 Task: Check the percentage active listings of granite counters in the last 3 years.
Action: Mouse moved to (854, 187)
Screenshot: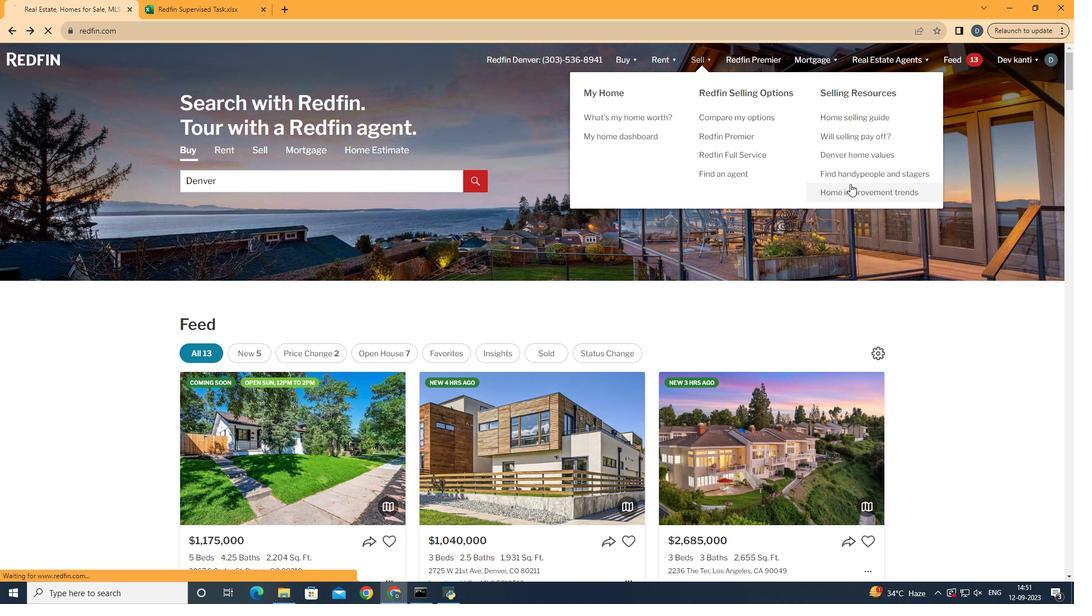 
Action: Mouse pressed left at (854, 187)
Screenshot: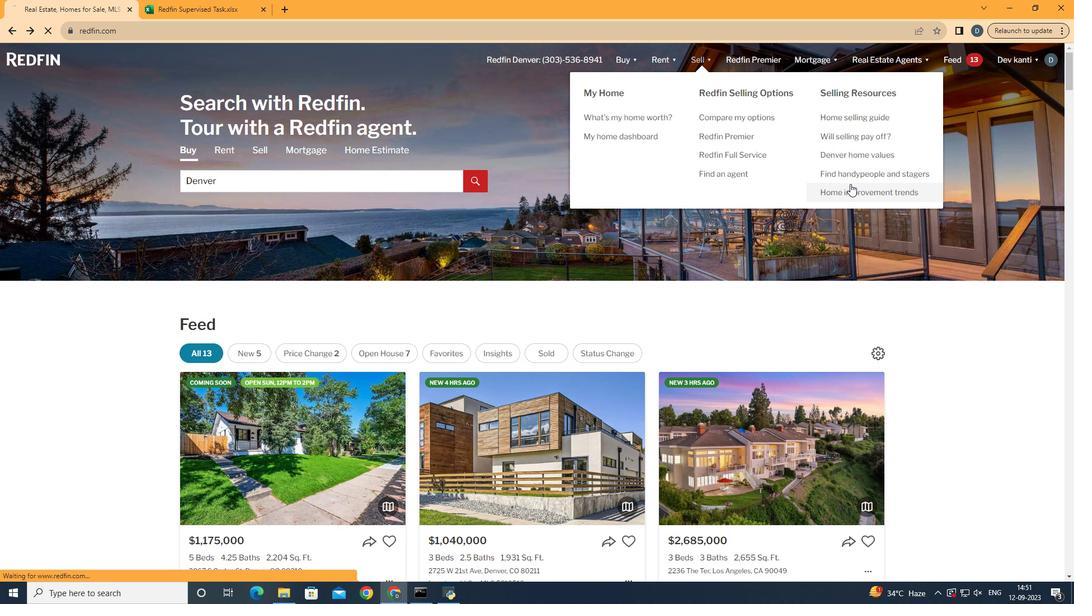 
Action: Mouse moved to (269, 212)
Screenshot: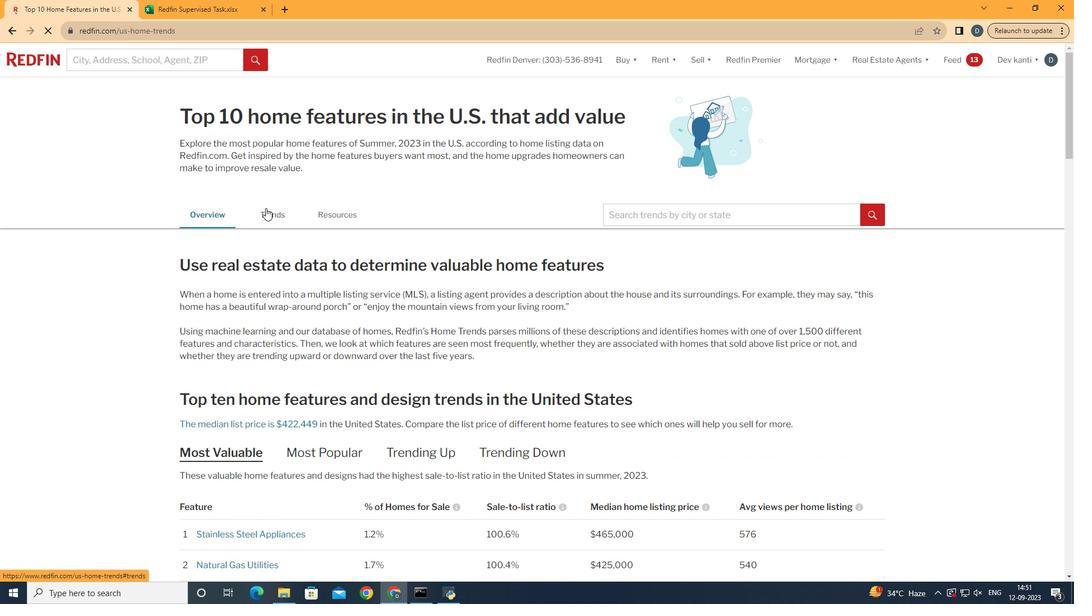 
Action: Mouse pressed left at (269, 212)
Screenshot: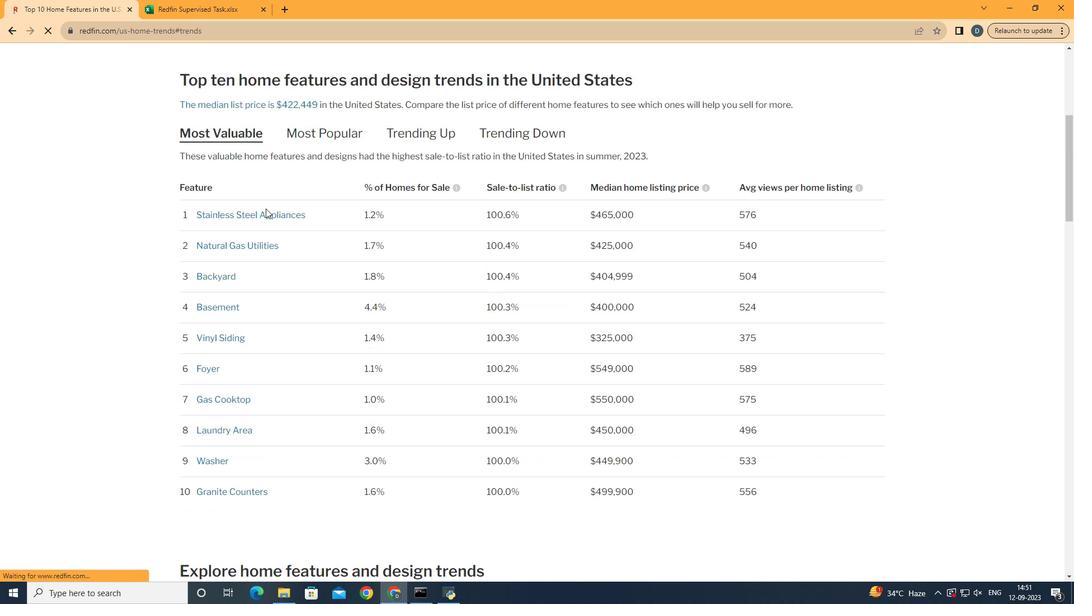 
Action: Mouse moved to (584, 163)
Screenshot: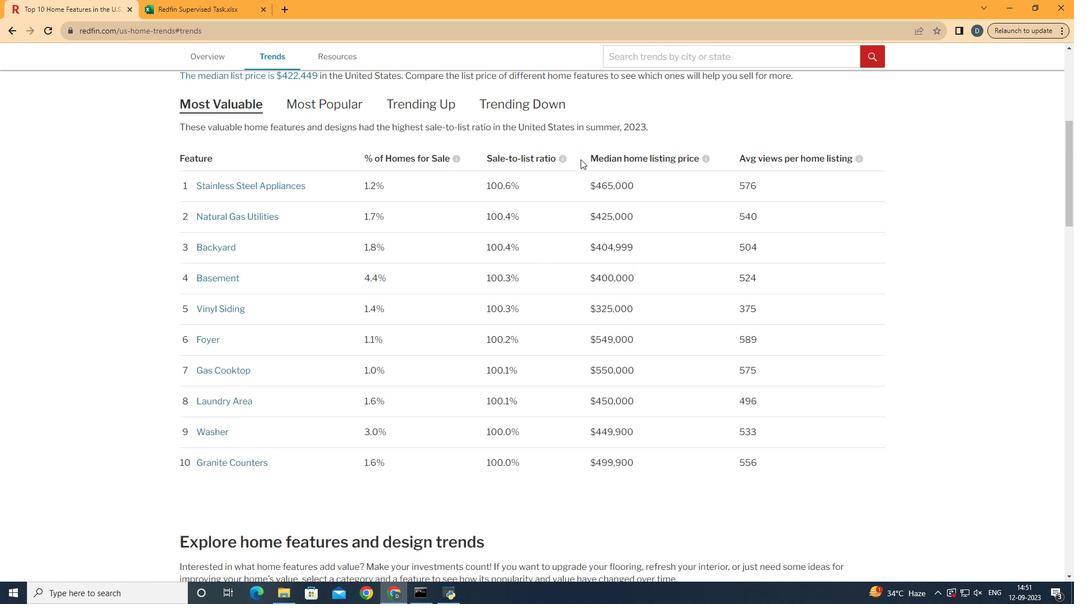 
Action: Mouse scrolled (584, 162) with delta (0, 0)
Screenshot: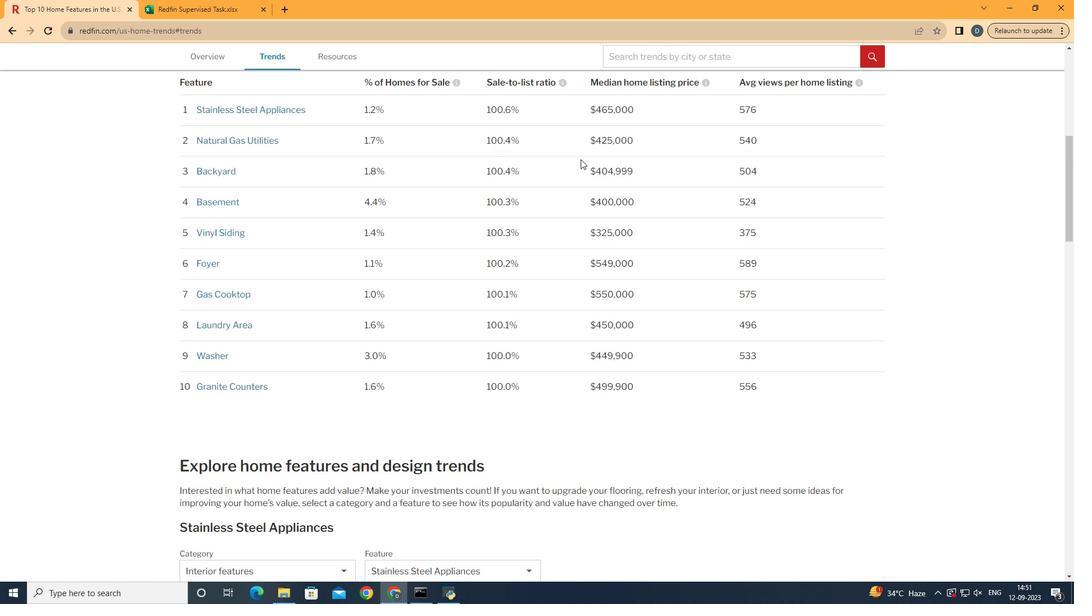 
Action: Mouse scrolled (584, 162) with delta (0, 0)
Screenshot: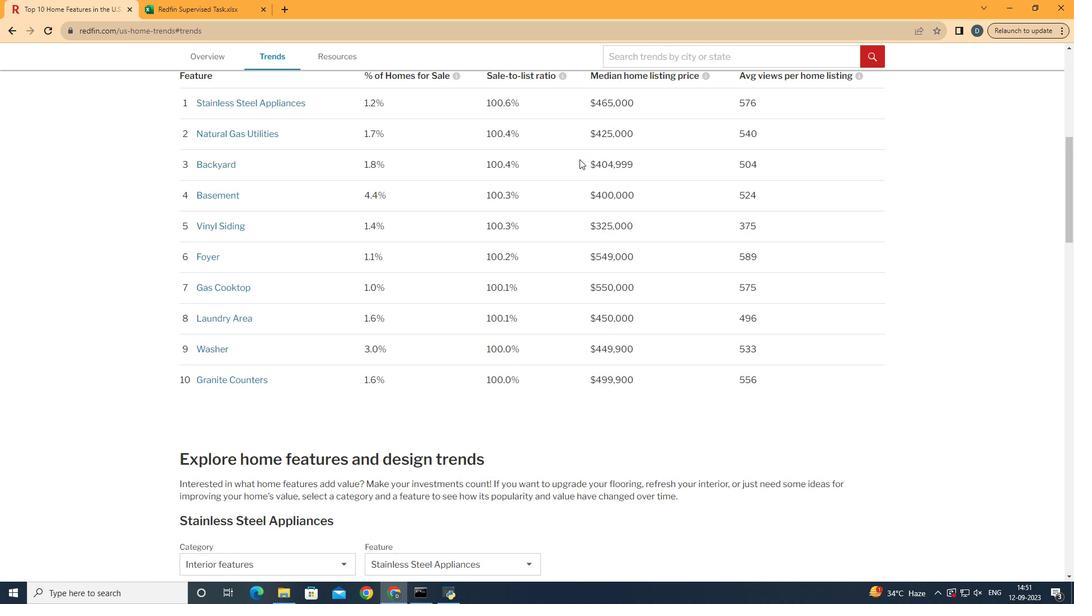 
Action: Mouse moved to (582, 164)
Screenshot: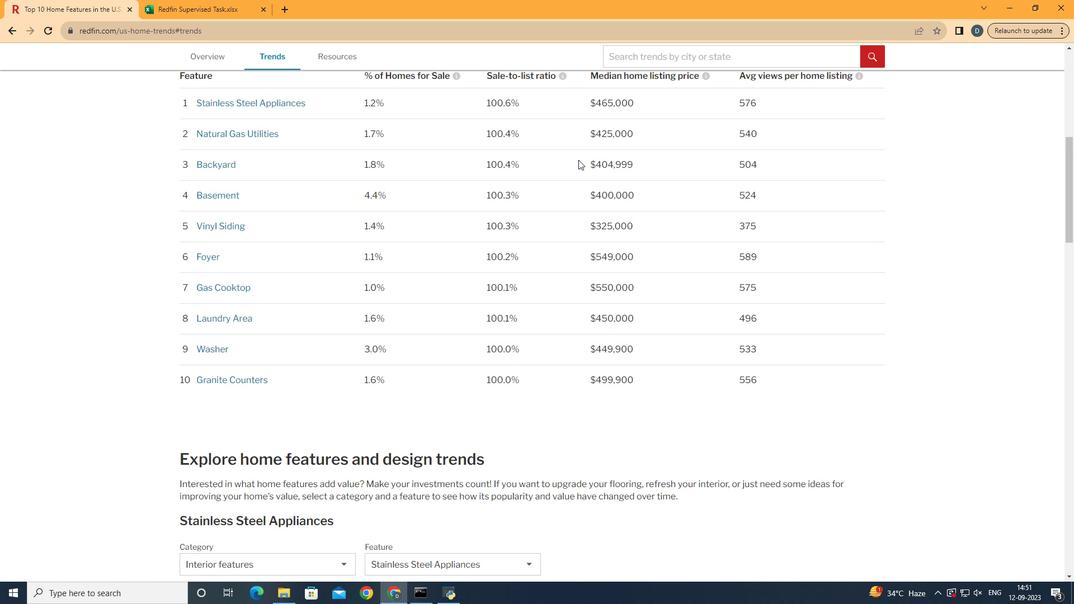 
Action: Mouse scrolled (582, 163) with delta (0, 0)
Screenshot: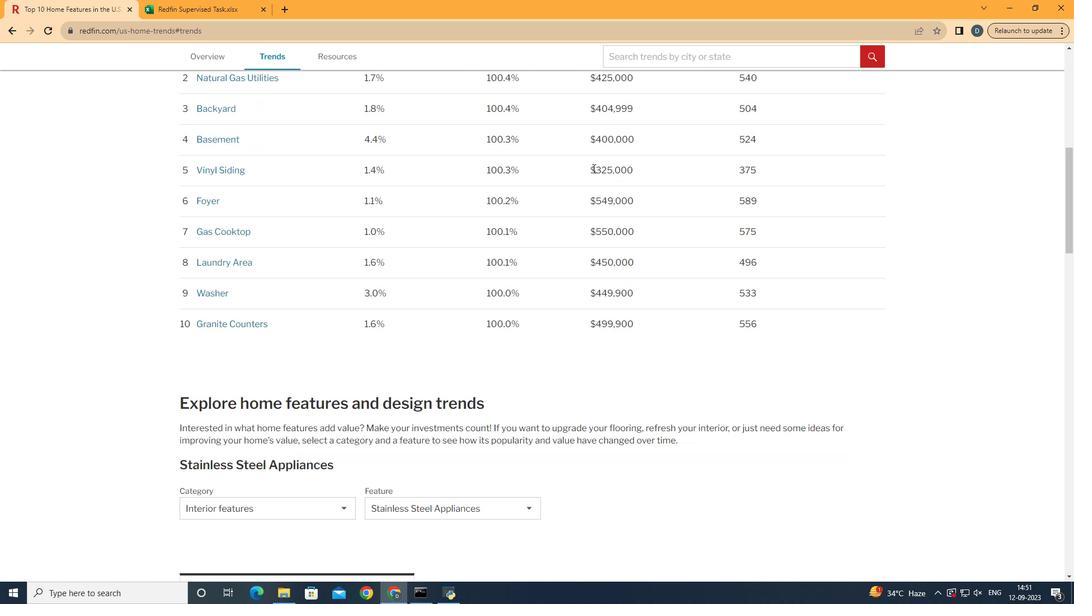 
Action: Mouse moved to (431, 328)
Screenshot: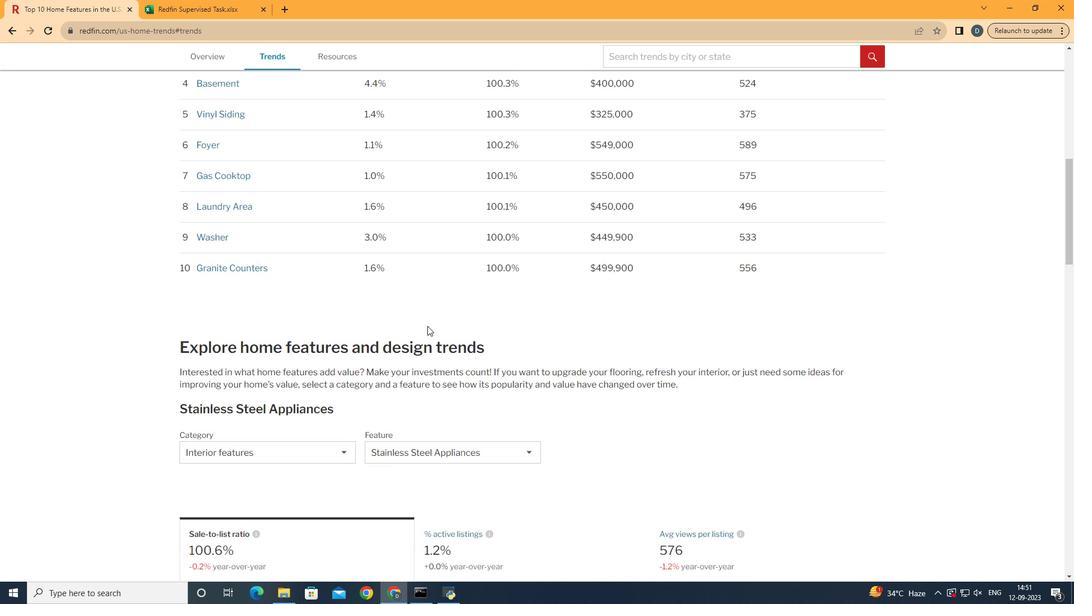 
Action: Mouse scrolled (431, 328) with delta (0, 0)
Screenshot: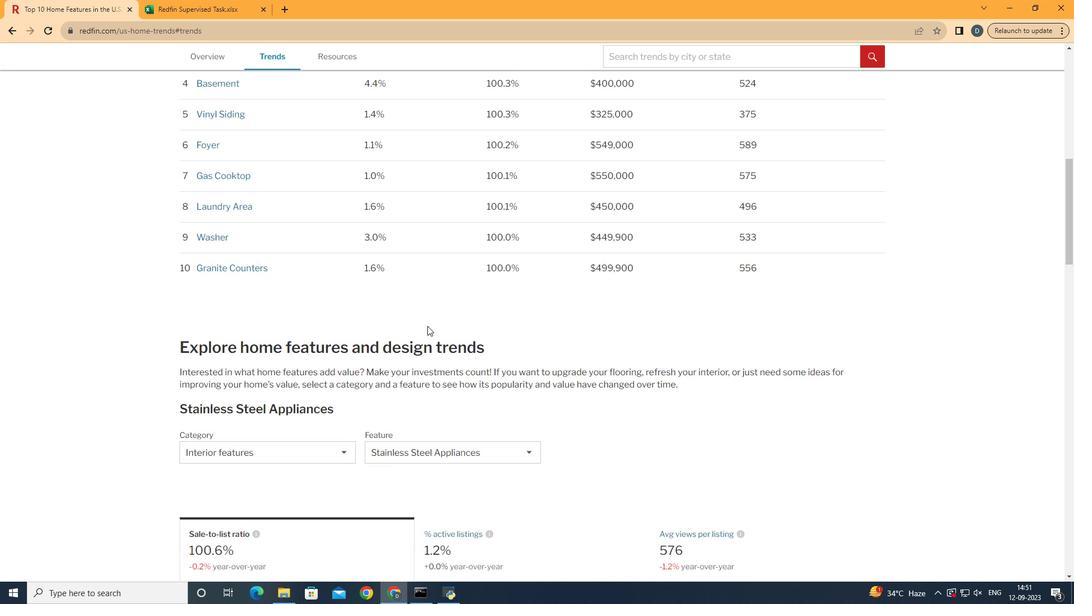 
Action: Mouse moved to (431, 330)
Screenshot: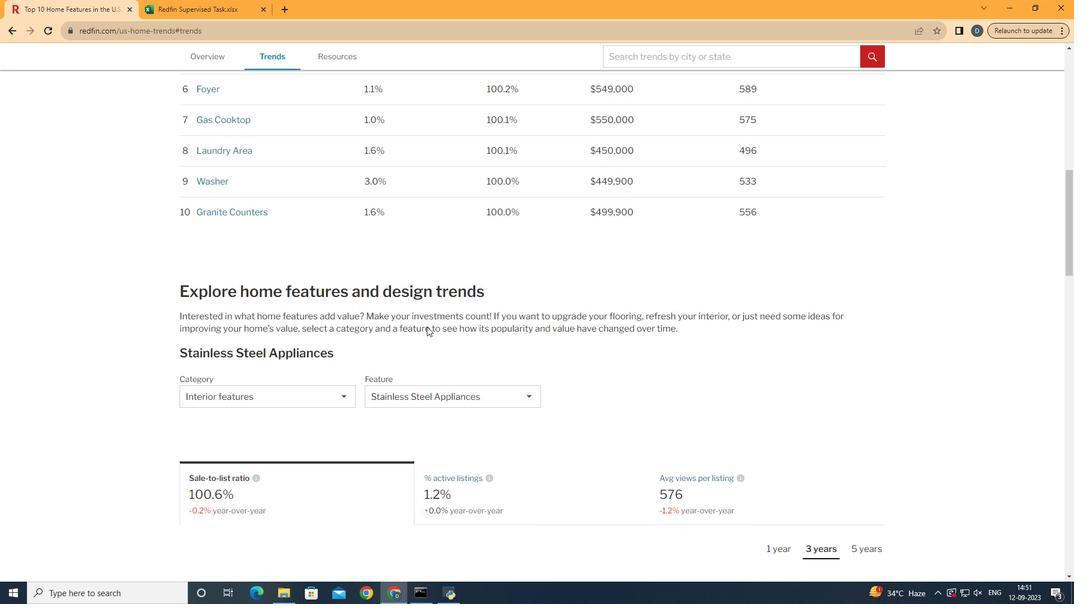 
Action: Mouse scrolled (431, 330) with delta (0, 0)
Screenshot: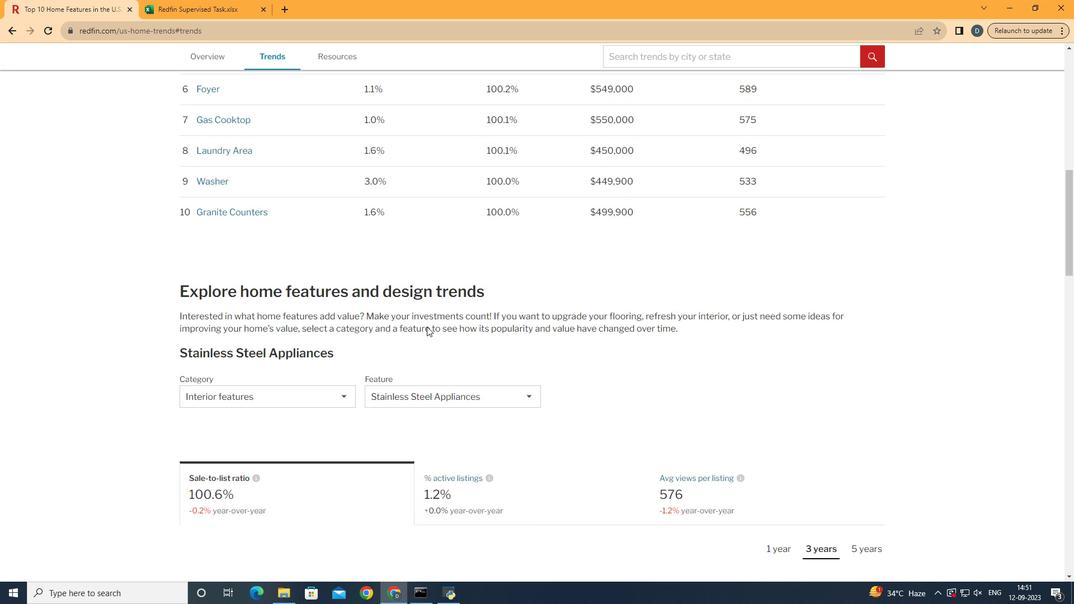 
Action: Mouse moved to (425, 333)
Screenshot: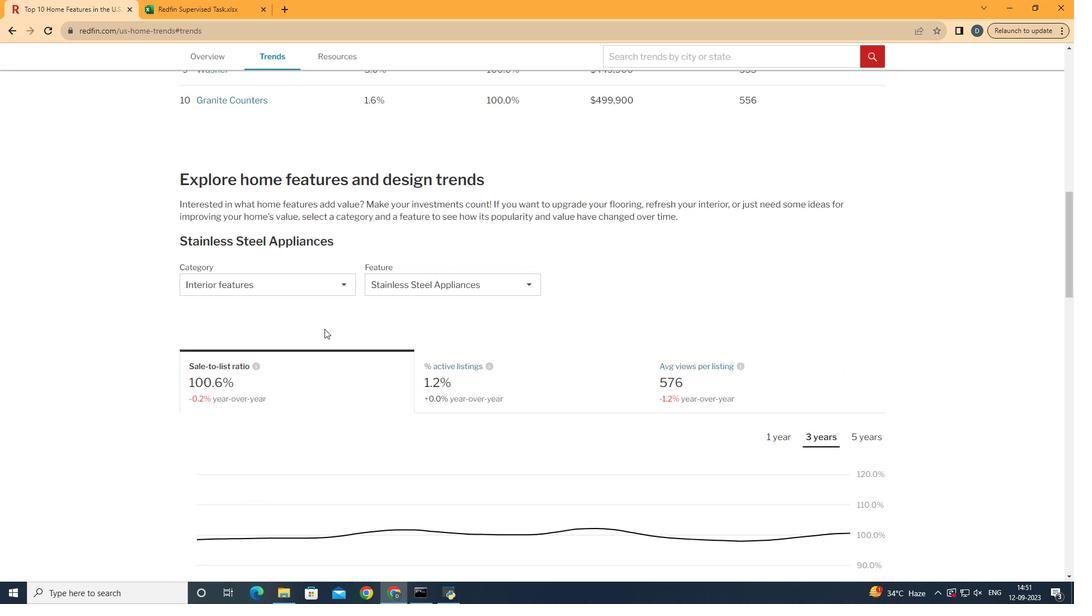 
Action: Mouse scrolled (425, 333) with delta (0, 0)
Screenshot: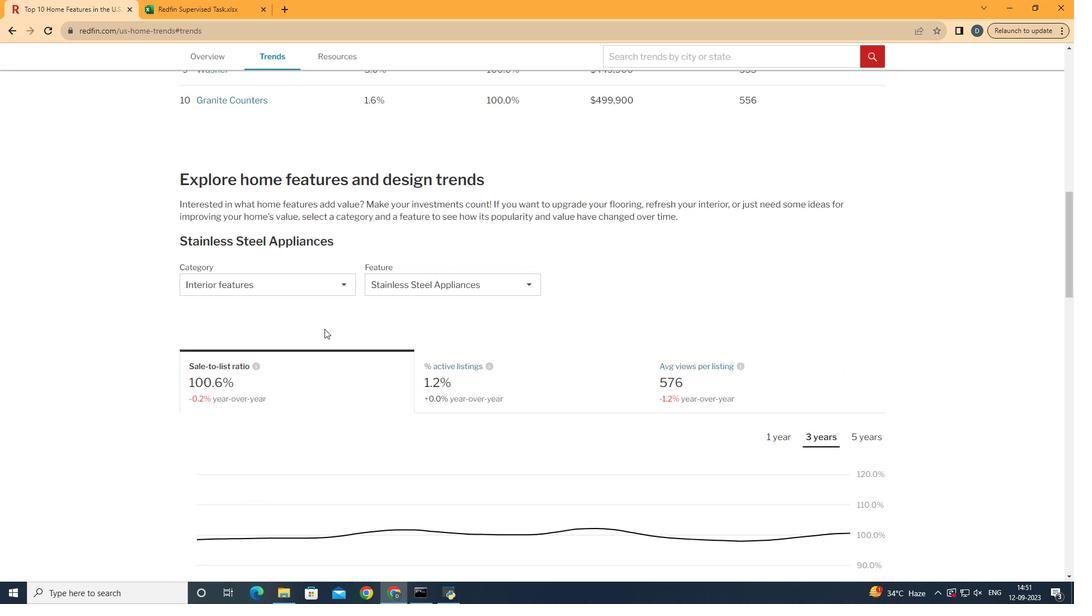 
Action: Mouse moved to (401, 342)
Screenshot: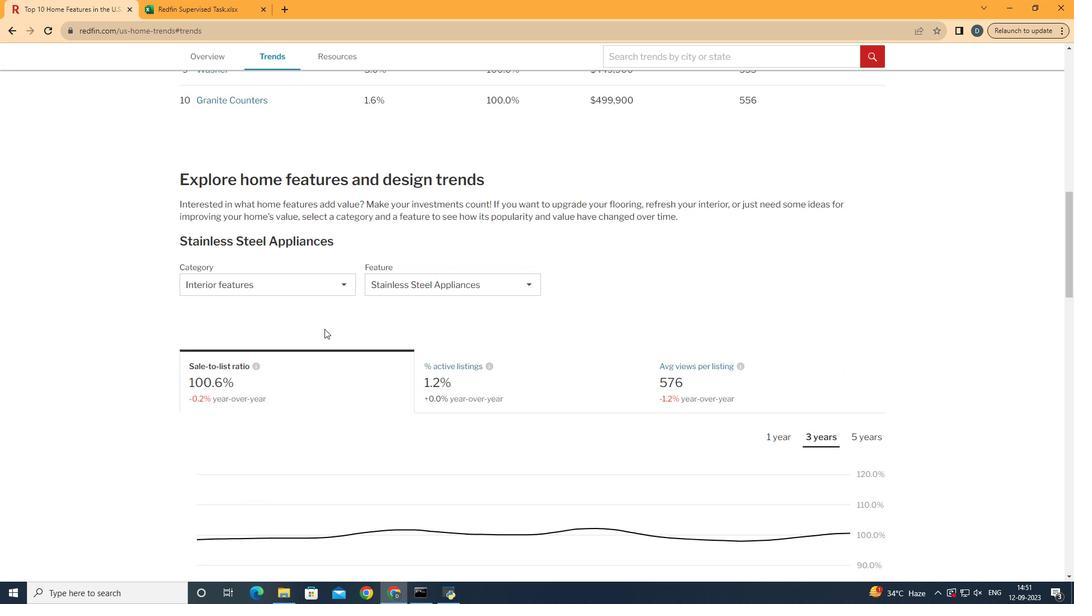 
Action: Mouse scrolled (401, 341) with delta (0, 0)
Screenshot: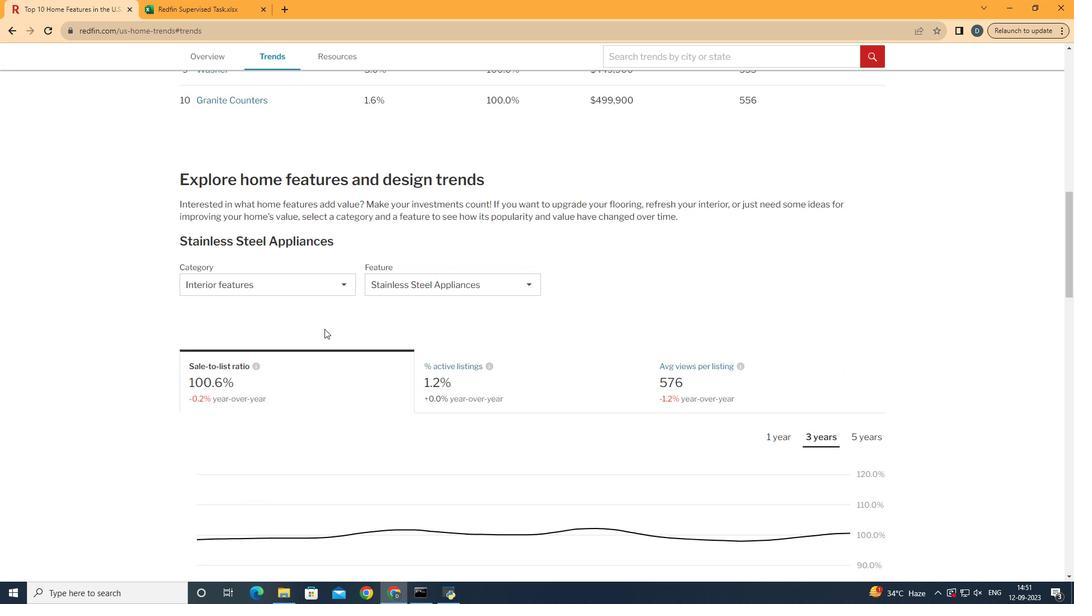 
Action: Mouse moved to (303, 290)
Screenshot: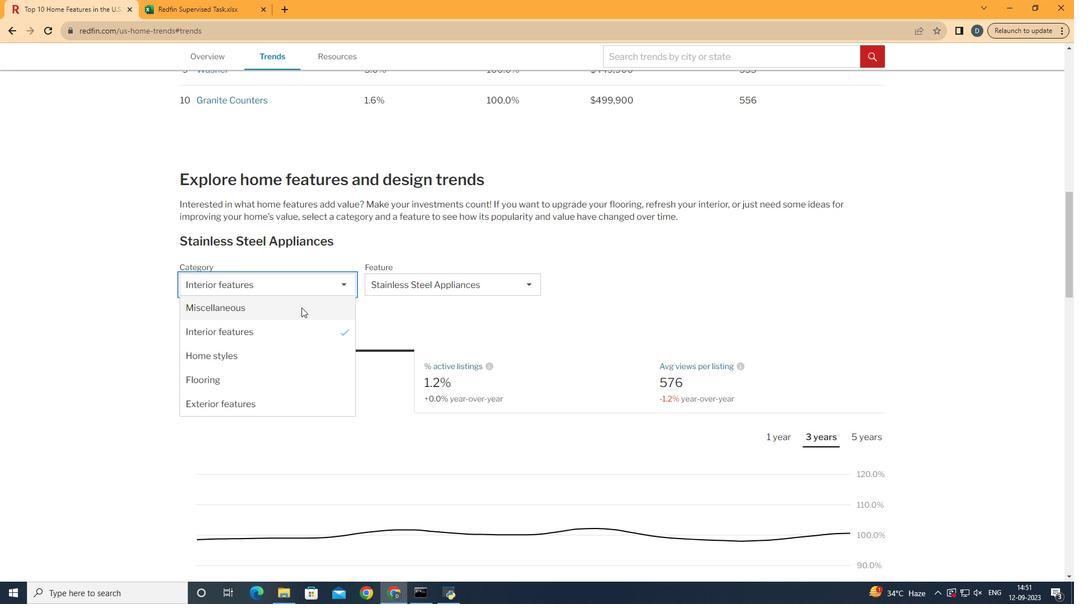 
Action: Mouse pressed left at (303, 290)
Screenshot: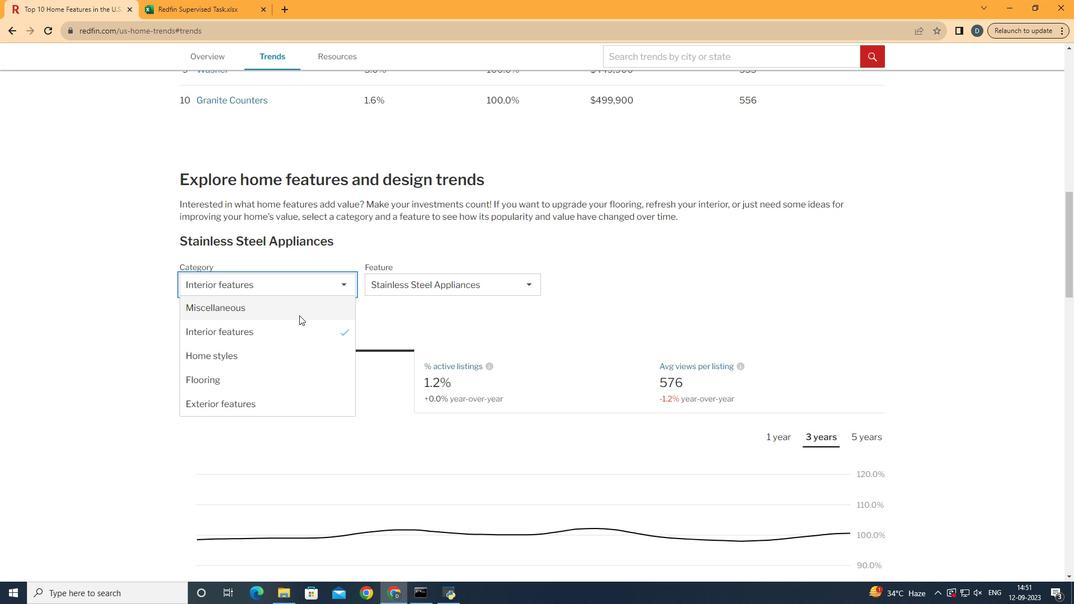 
Action: Mouse moved to (298, 335)
Screenshot: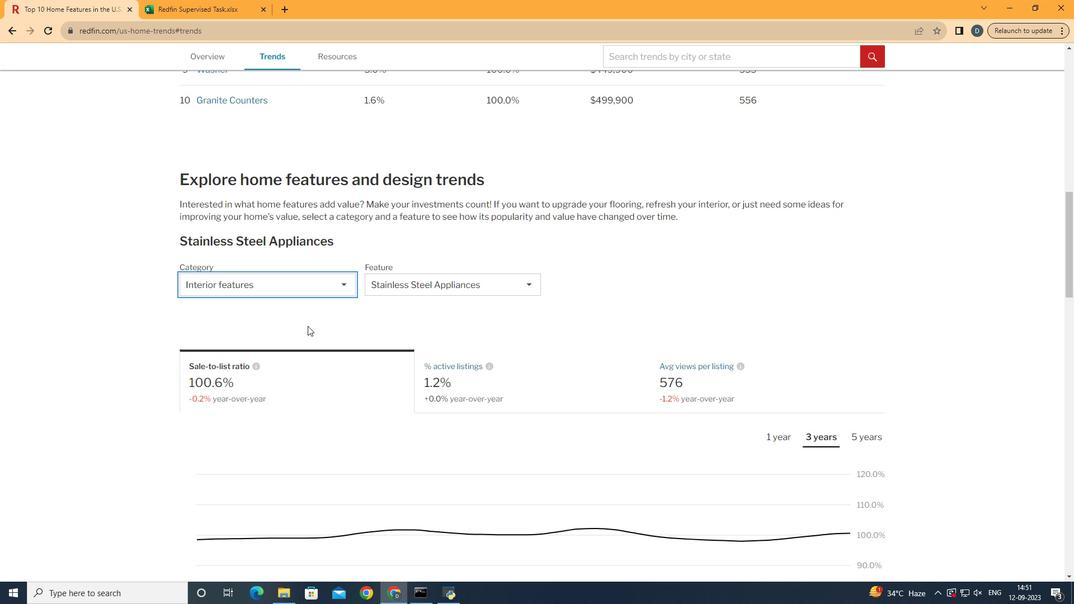 
Action: Mouse pressed left at (298, 335)
Screenshot: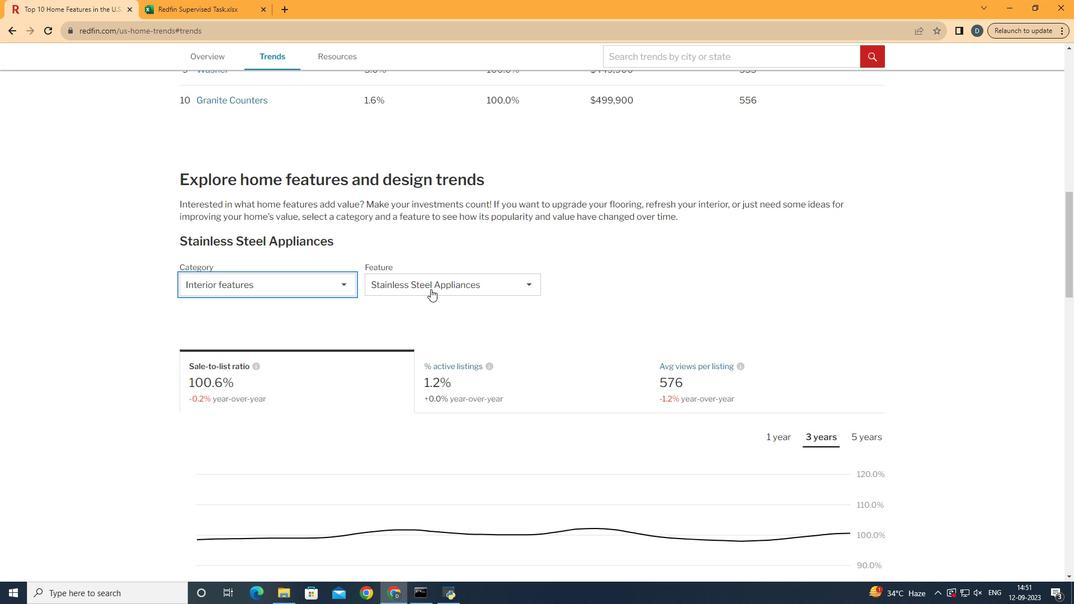 
Action: Mouse moved to (434, 293)
Screenshot: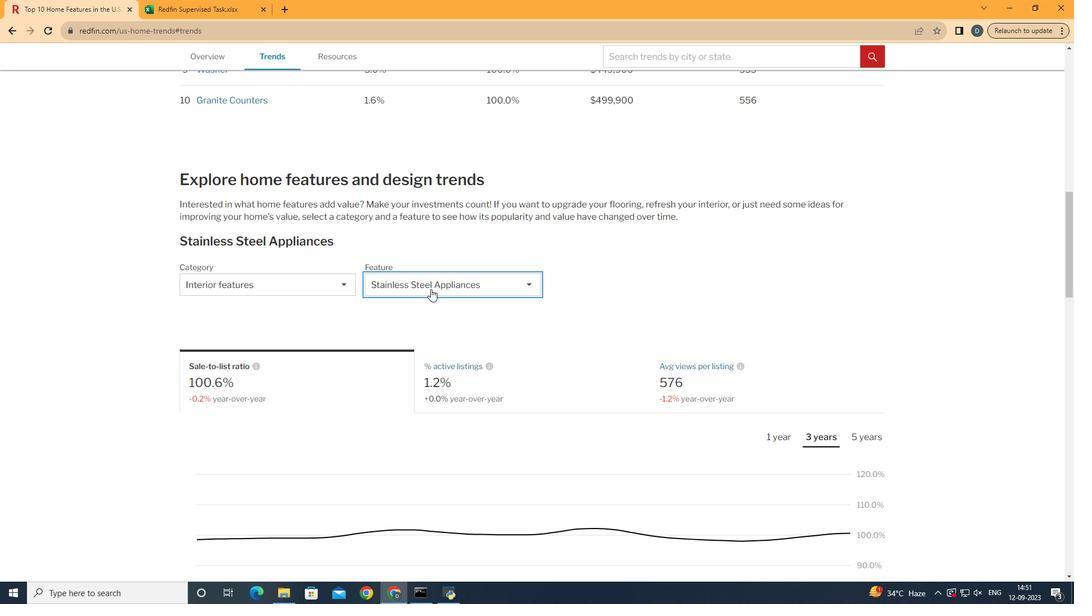 
Action: Mouse pressed left at (434, 293)
Screenshot: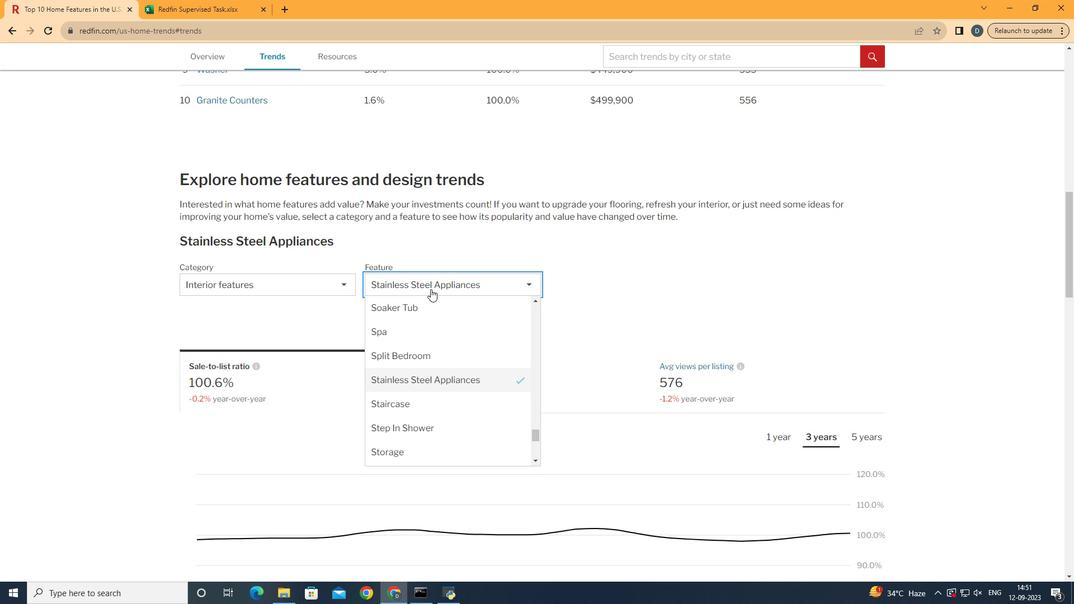 
Action: Mouse moved to (394, 410)
Screenshot: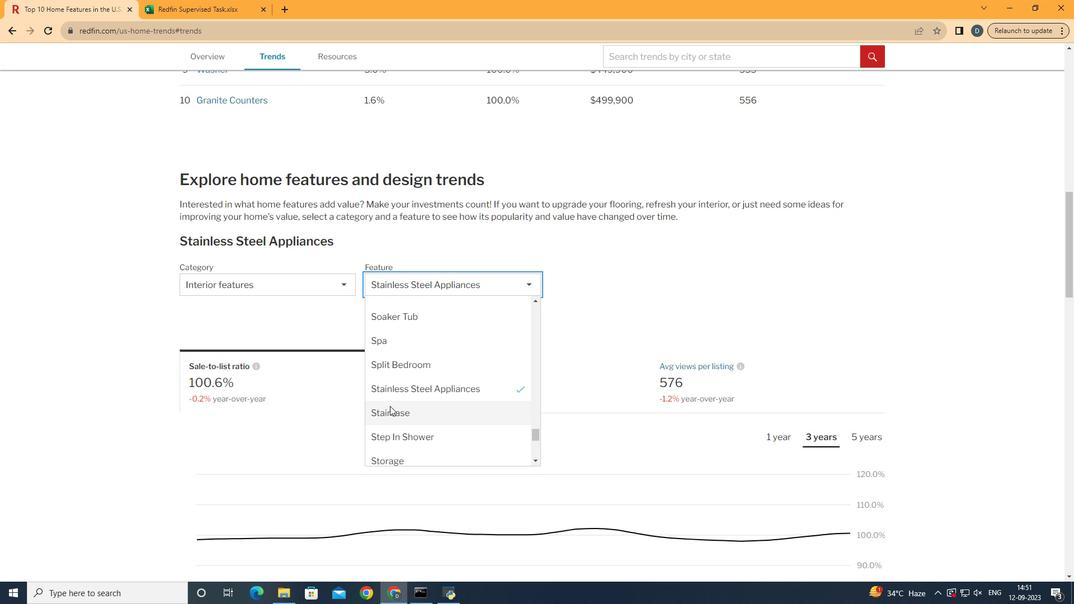 
Action: Mouse scrolled (394, 410) with delta (0, 0)
Screenshot: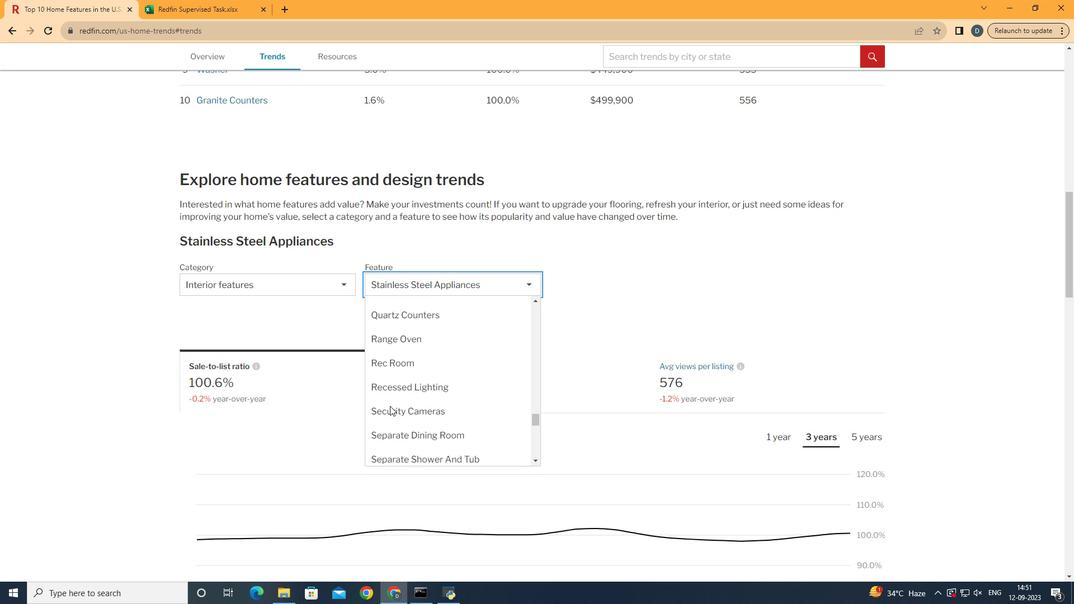 
Action: Mouse scrolled (394, 410) with delta (0, 0)
Screenshot: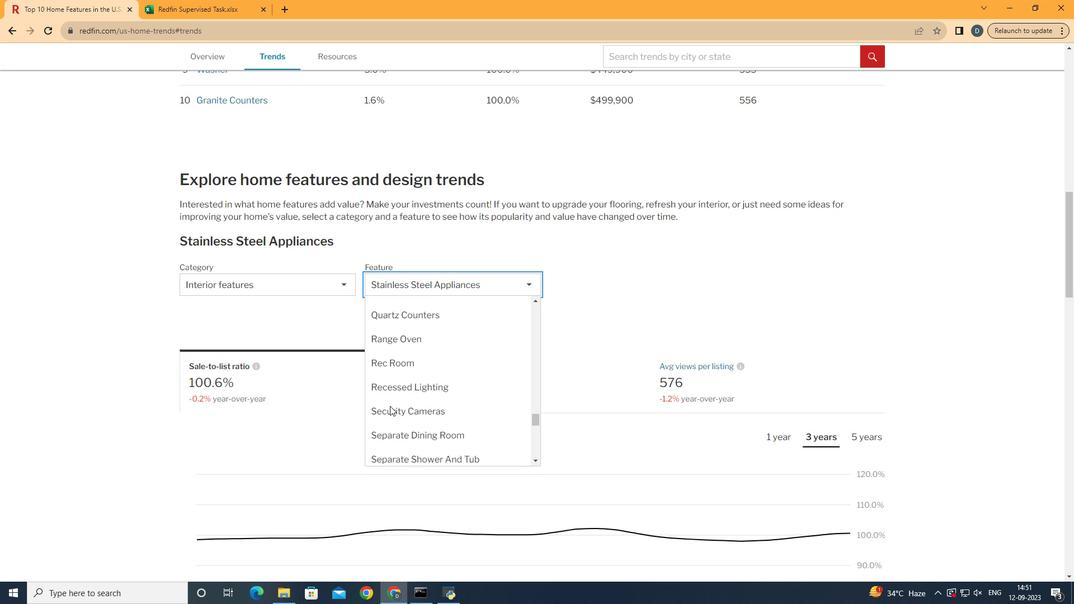 
Action: Mouse scrolled (394, 410) with delta (0, 0)
Screenshot: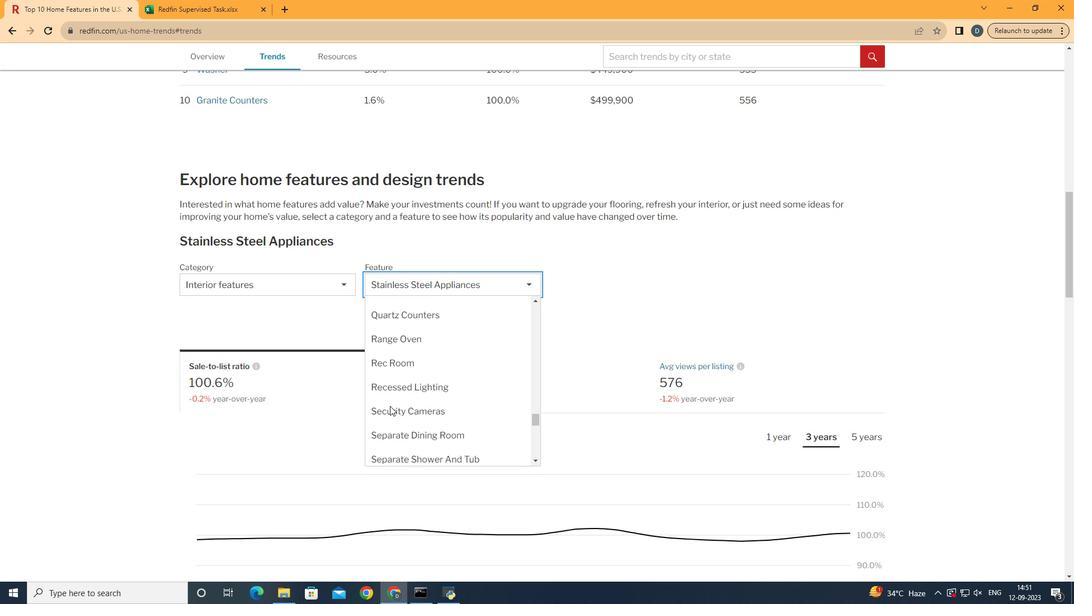 
Action: Mouse scrolled (394, 410) with delta (0, 0)
Screenshot: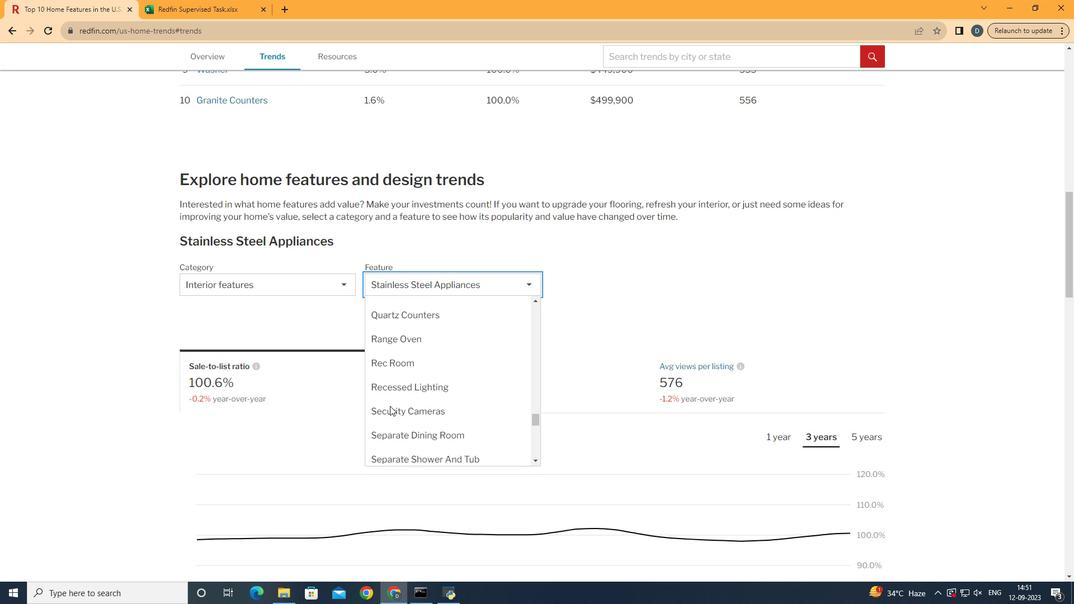 
Action: Mouse scrolled (394, 410) with delta (0, 0)
Screenshot: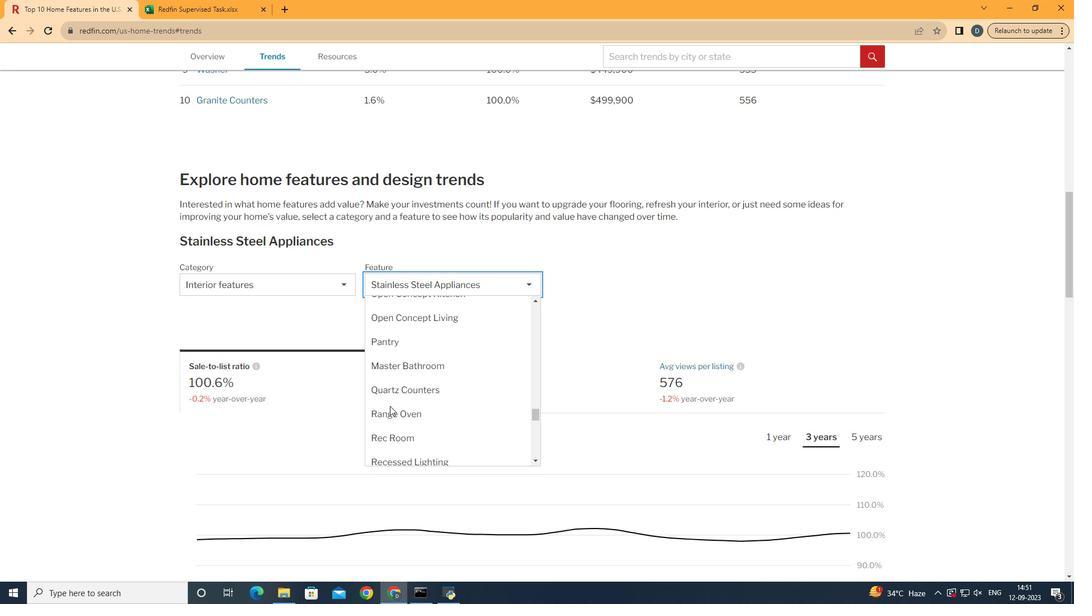 
Action: Mouse scrolled (394, 410) with delta (0, 0)
Screenshot: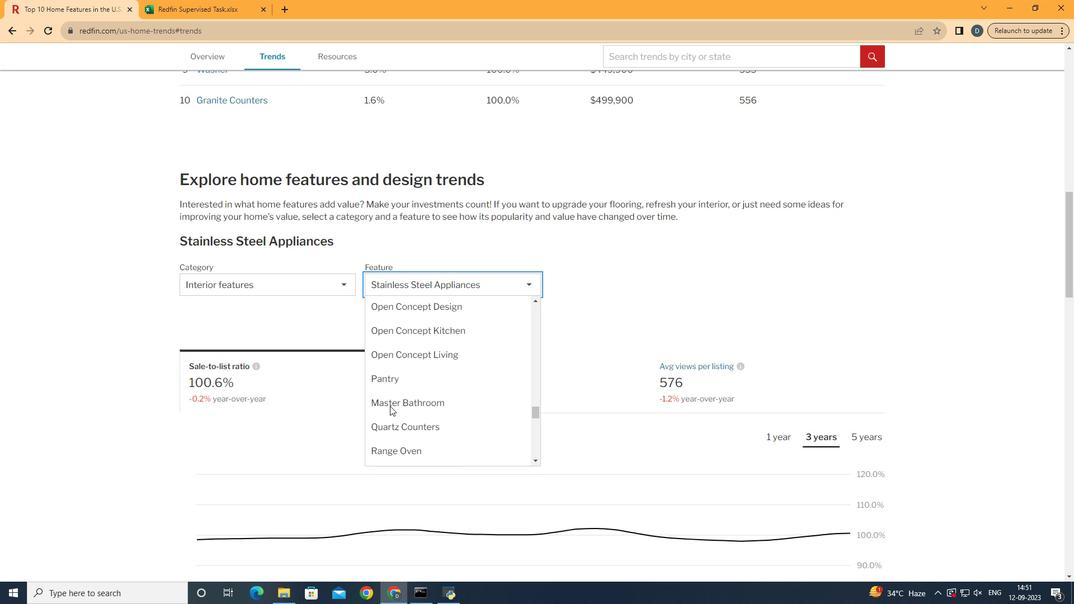 
Action: Mouse scrolled (394, 410) with delta (0, 0)
Screenshot: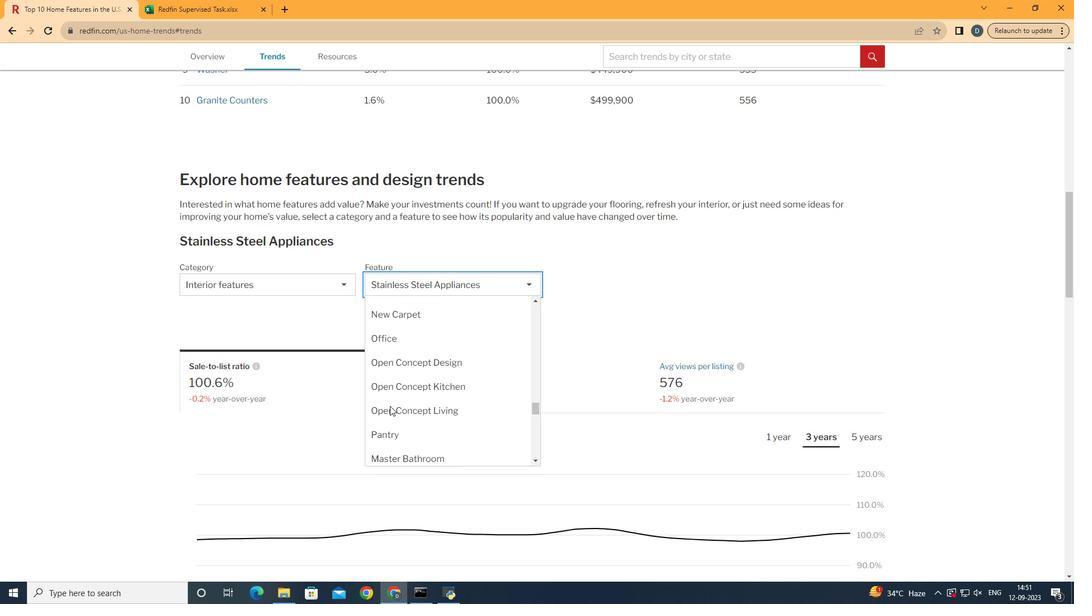 
Action: Mouse scrolled (394, 410) with delta (0, 0)
Screenshot: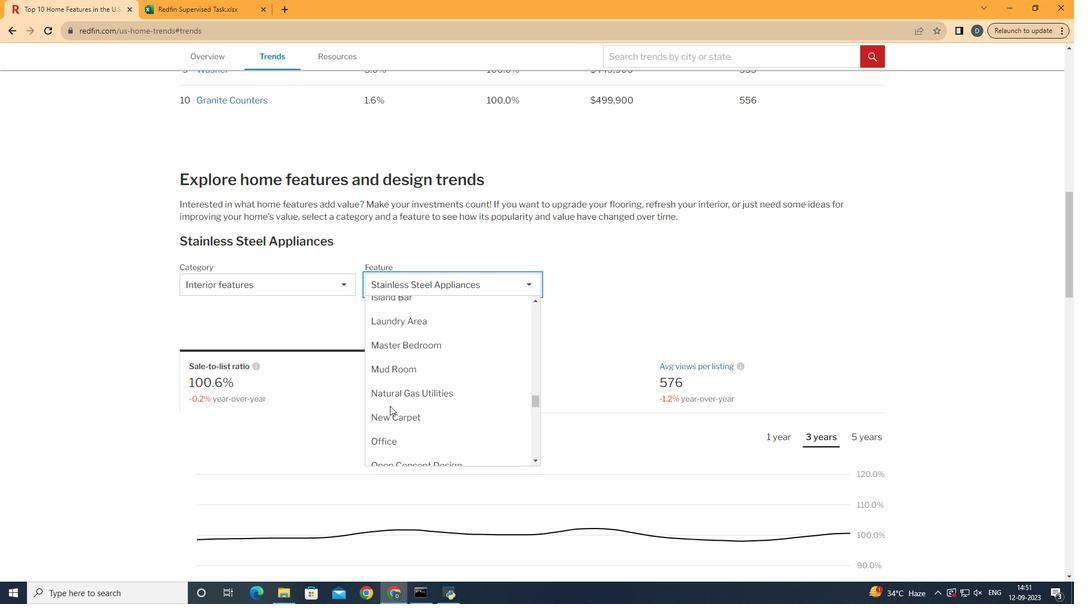 
Action: Mouse scrolled (394, 410) with delta (0, 0)
Screenshot: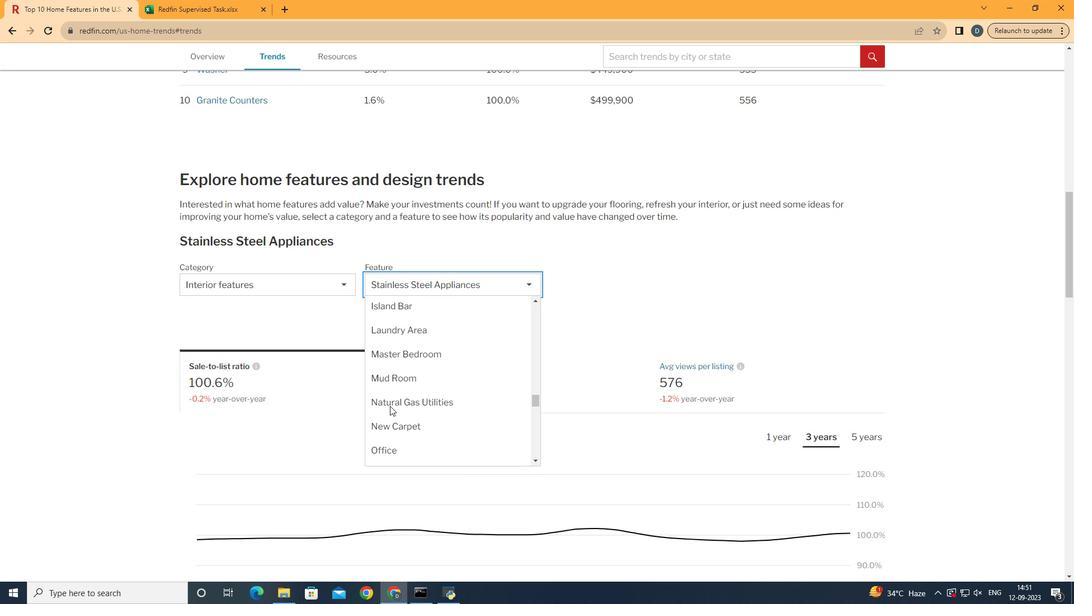 
Action: Mouse scrolled (394, 410) with delta (0, 0)
Screenshot: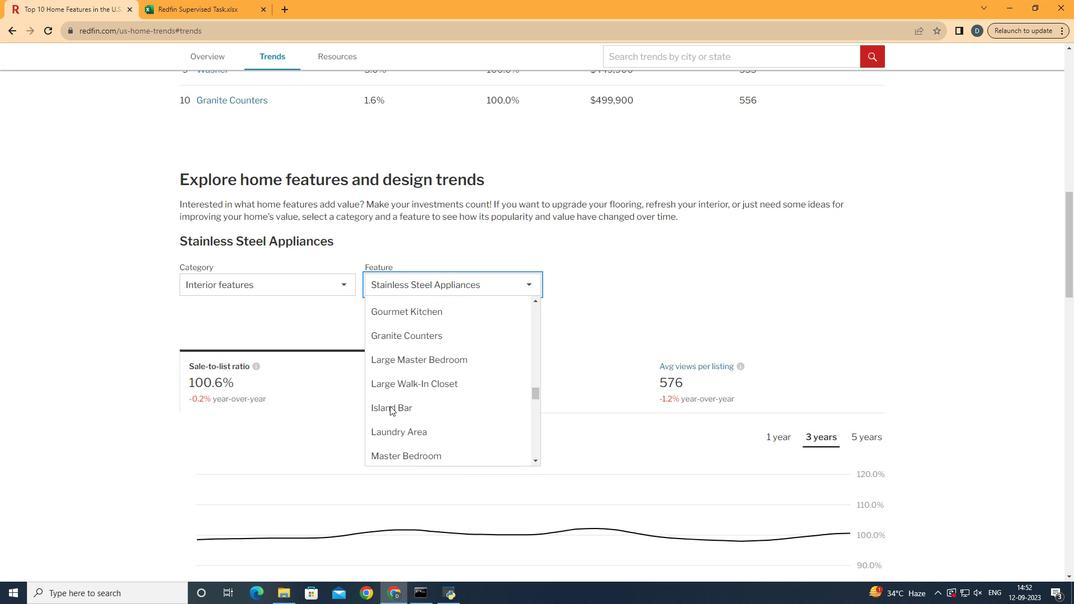 
Action: Mouse scrolled (394, 410) with delta (0, 0)
Screenshot: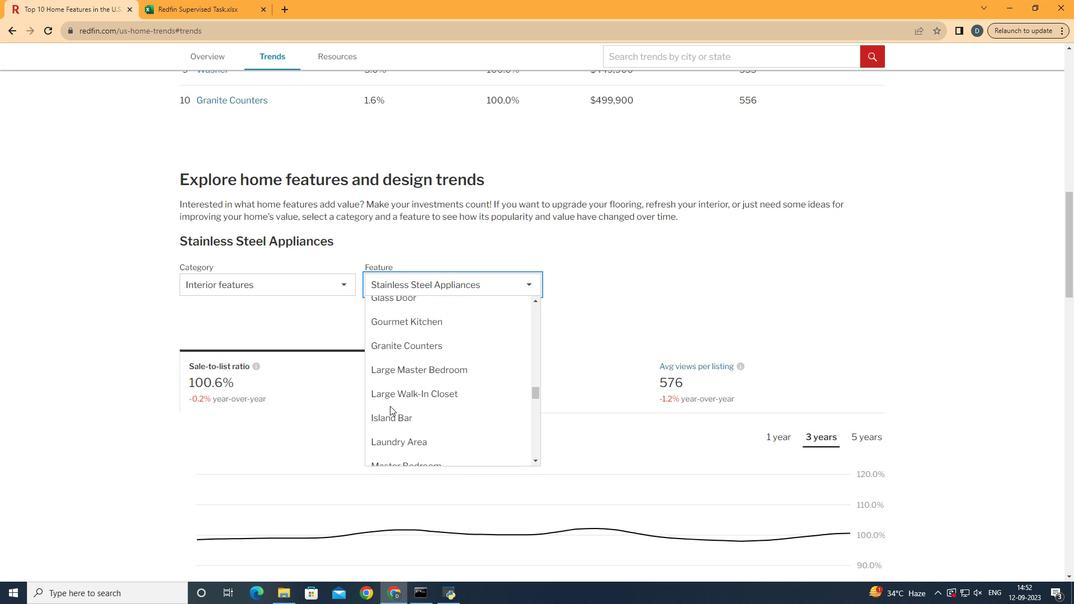 
Action: Mouse moved to (444, 350)
Screenshot: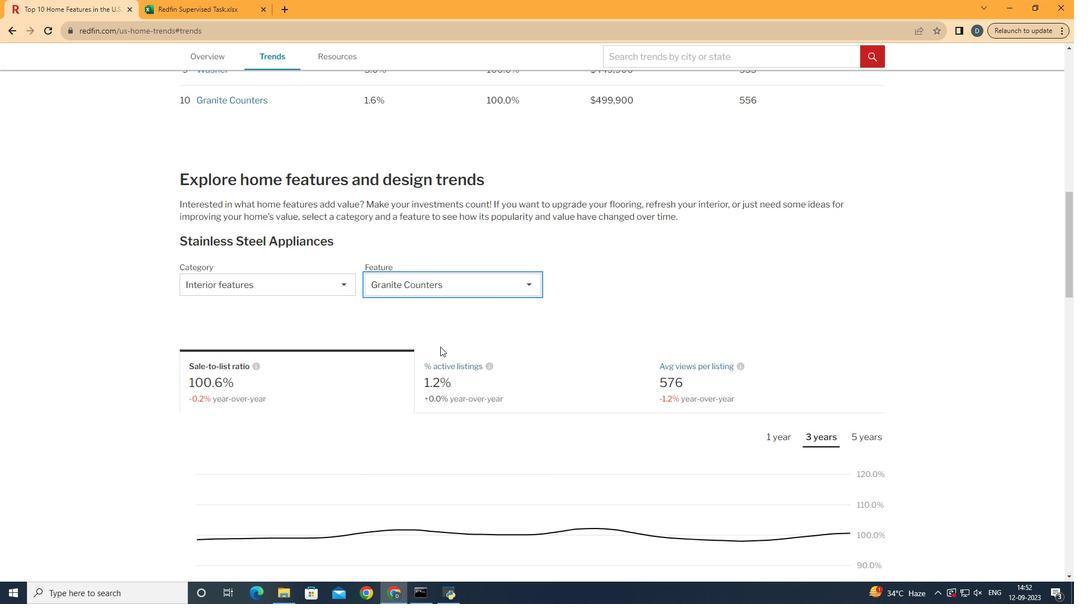 
Action: Mouse pressed left at (444, 350)
Screenshot: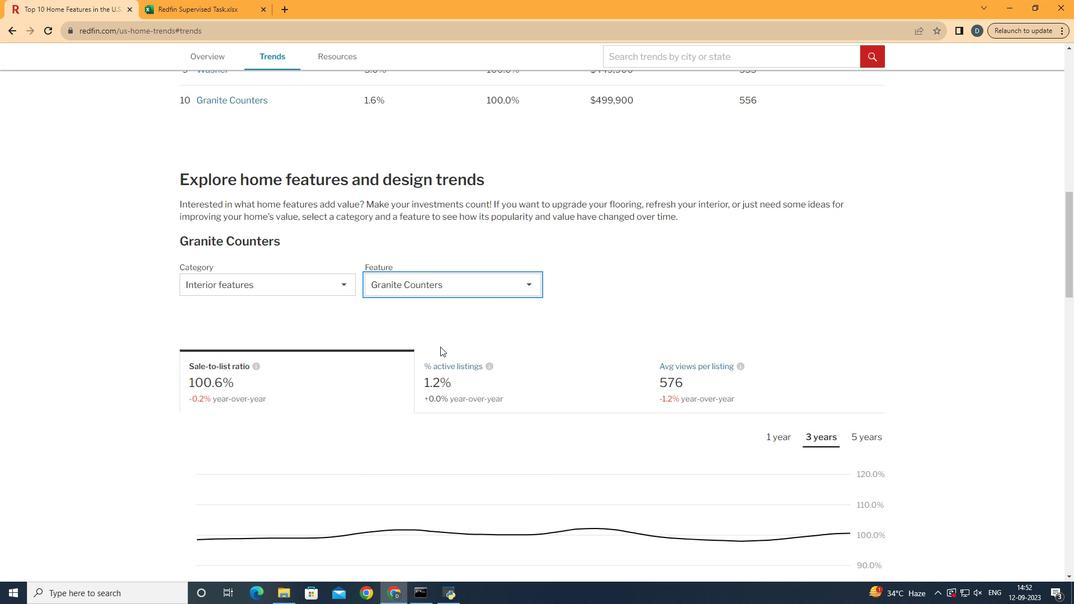 
Action: Mouse moved to (553, 392)
Screenshot: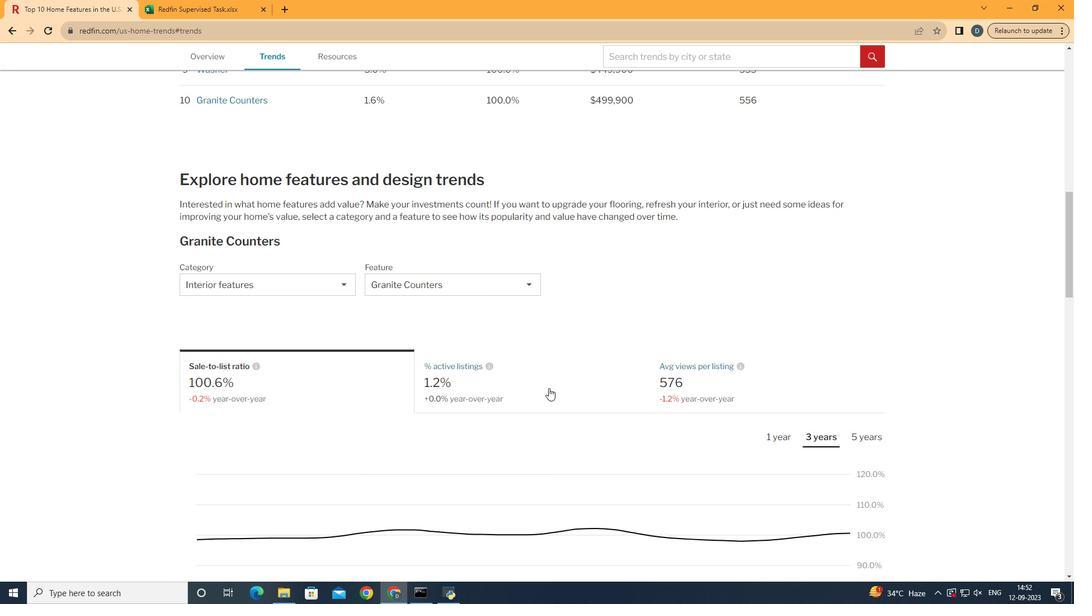 
Action: Mouse pressed left at (553, 392)
Screenshot: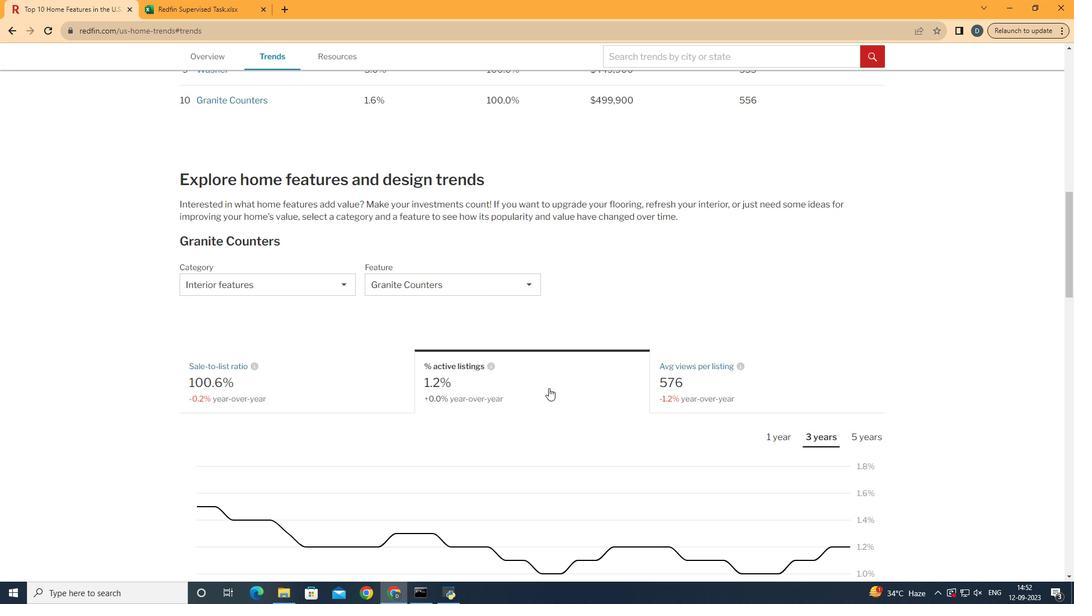 
Action: Mouse moved to (830, 443)
Screenshot: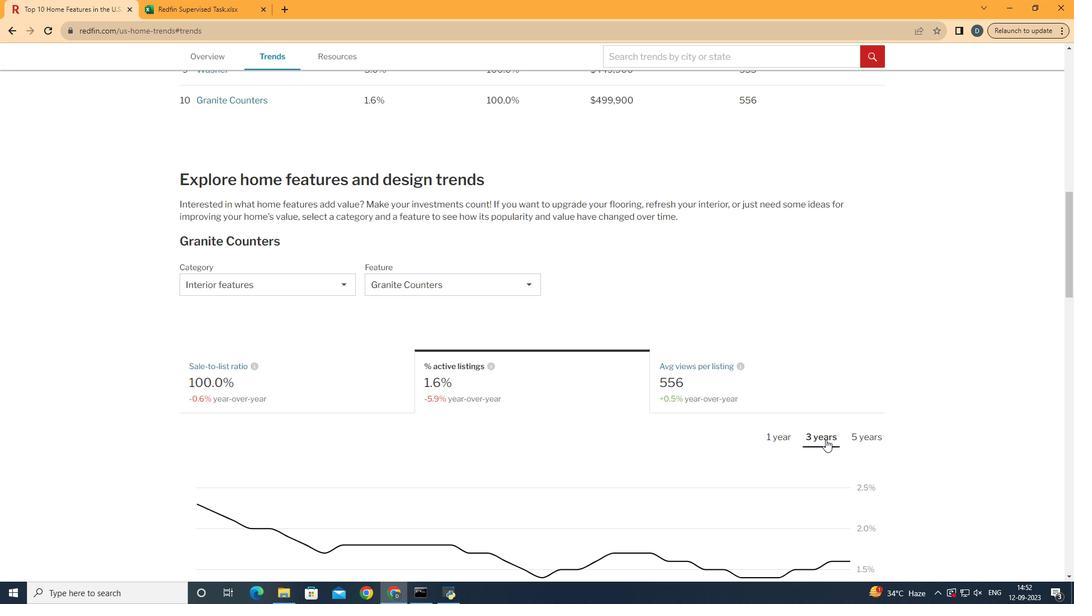 
Action: Mouse pressed left at (830, 443)
Screenshot: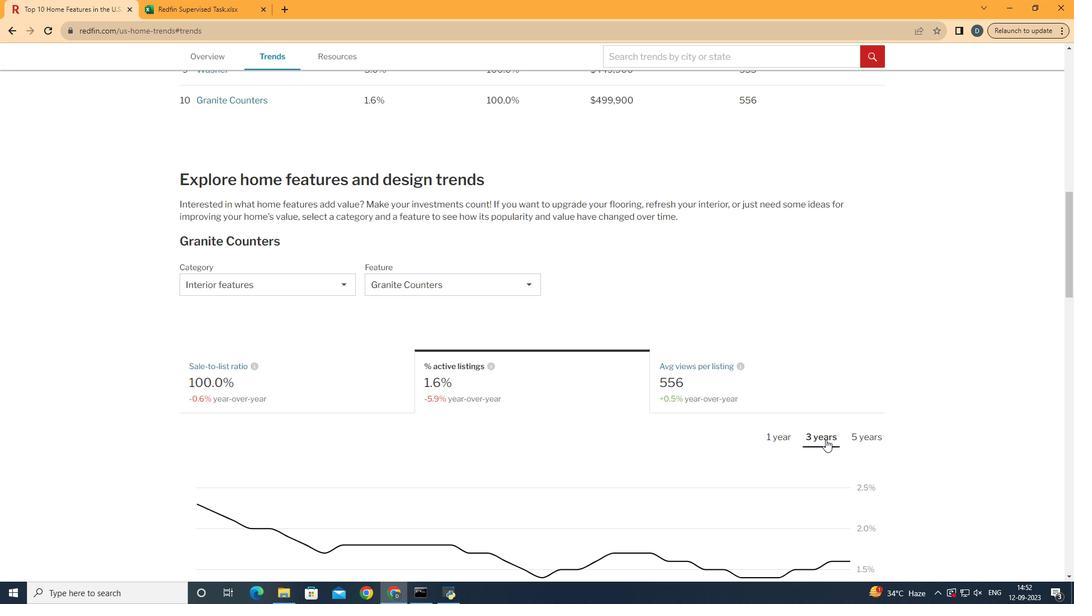 
Action: Mouse moved to (830, 443)
Screenshot: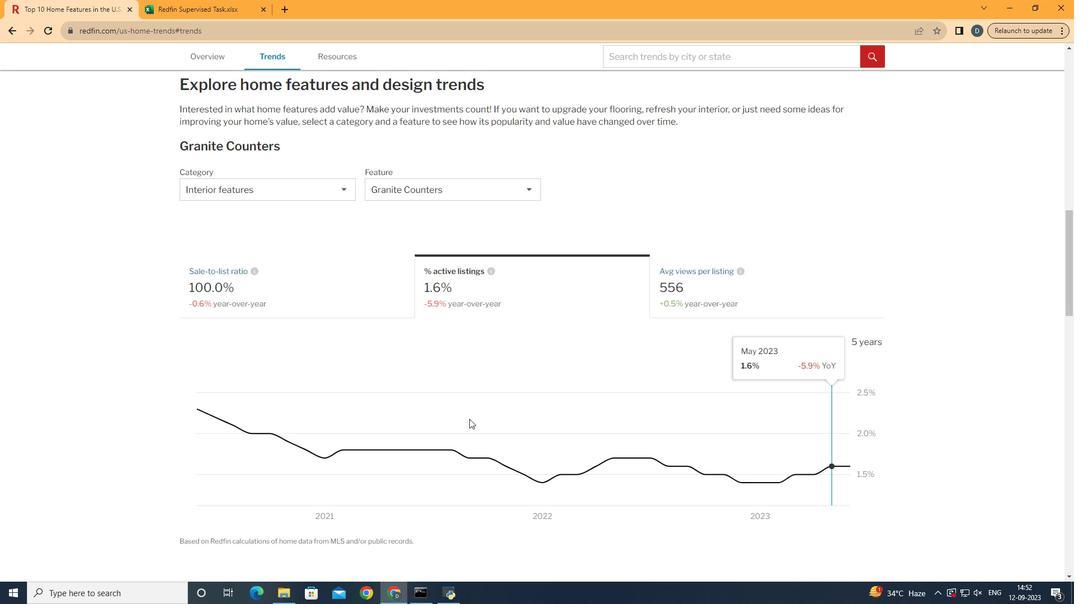 
Action: Mouse scrolled (830, 443) with delta (0, 0)
Screenshot: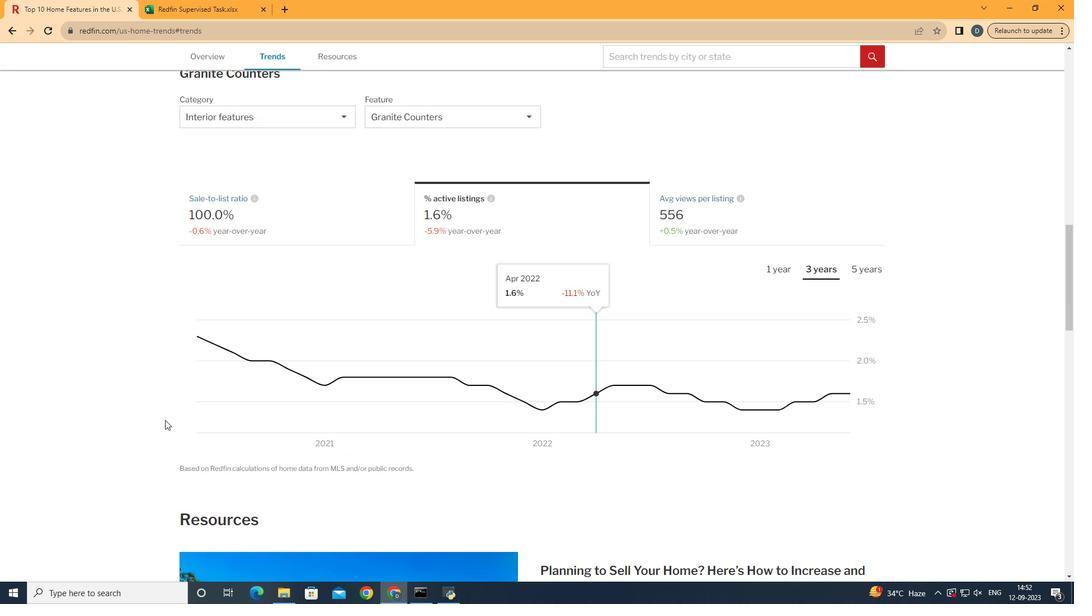 
Action: Mouse scrolled (830, 443) with delta (0, 0)
Screenshot: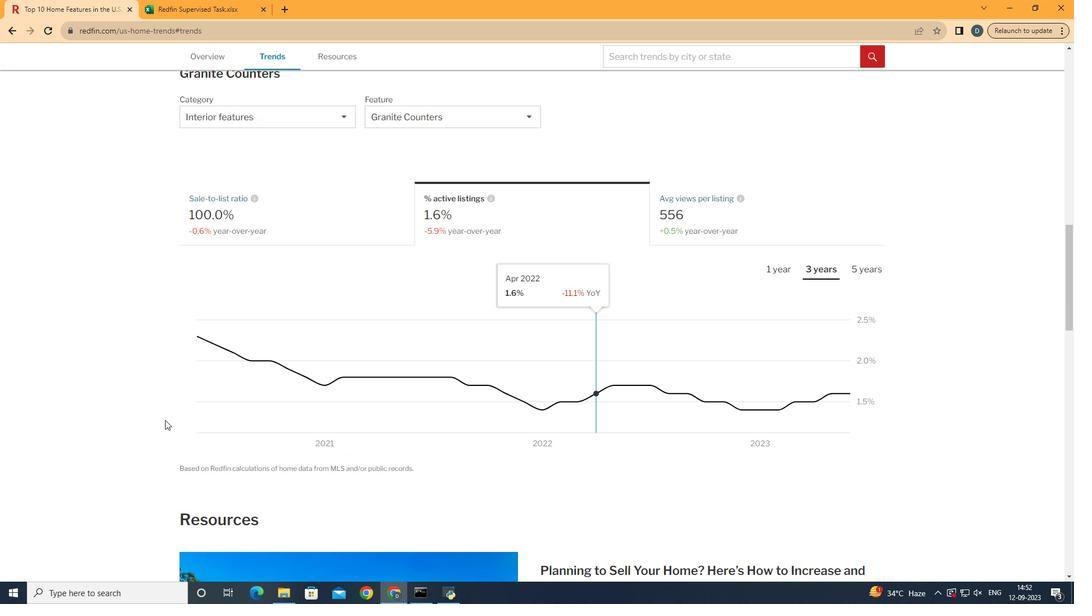 
Action: Mouse moved to (830, 442)
Screenshot: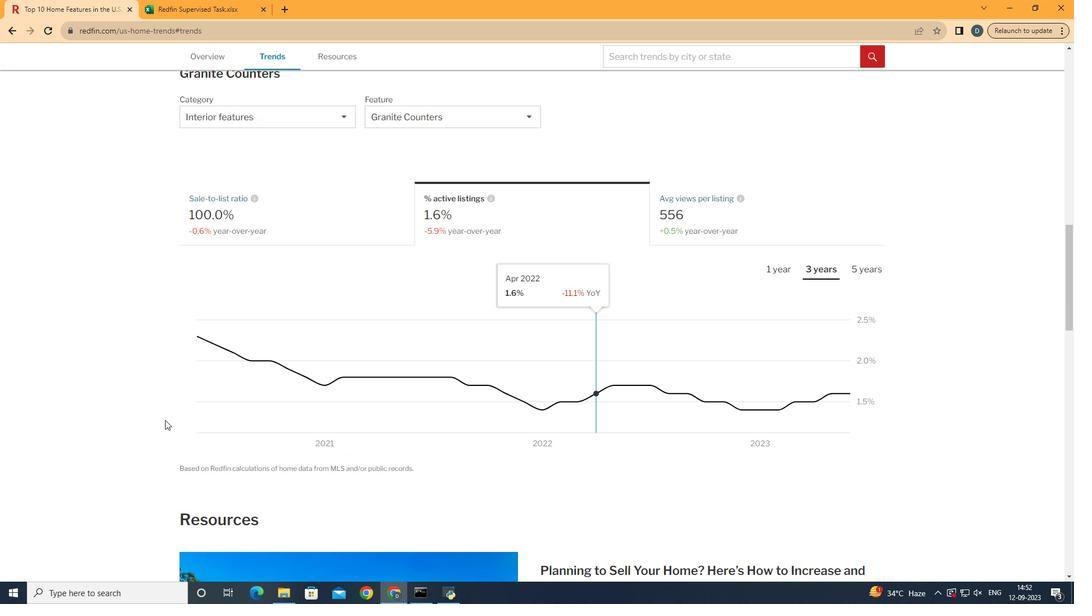 
Action: Mouse scrolled (830, 442) with delta (0, 0)
Screenshot: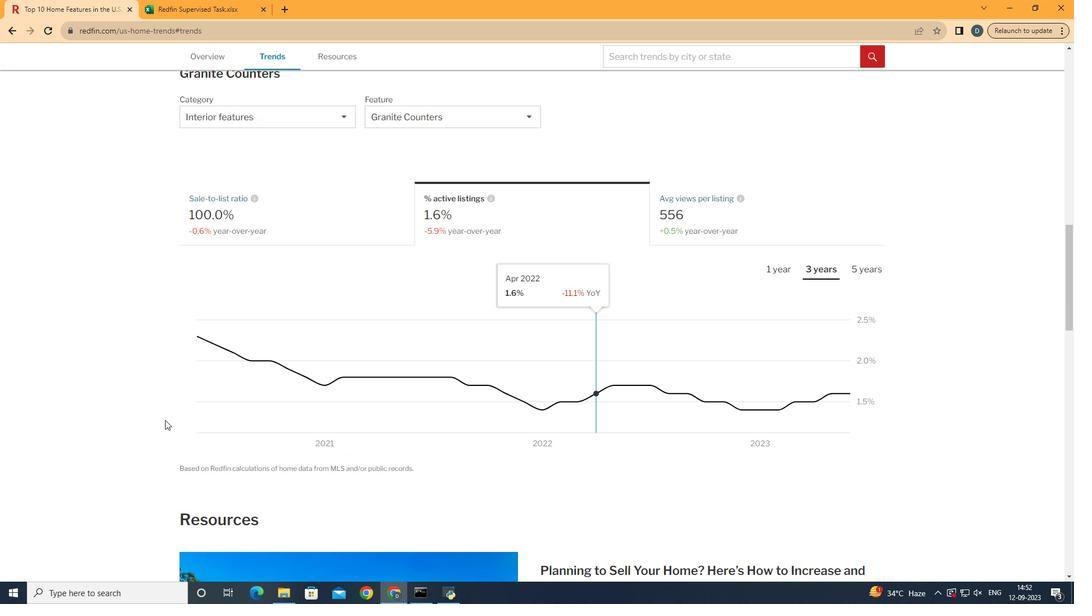 
Action: Mouse moved to (873, 408)
Screenshot: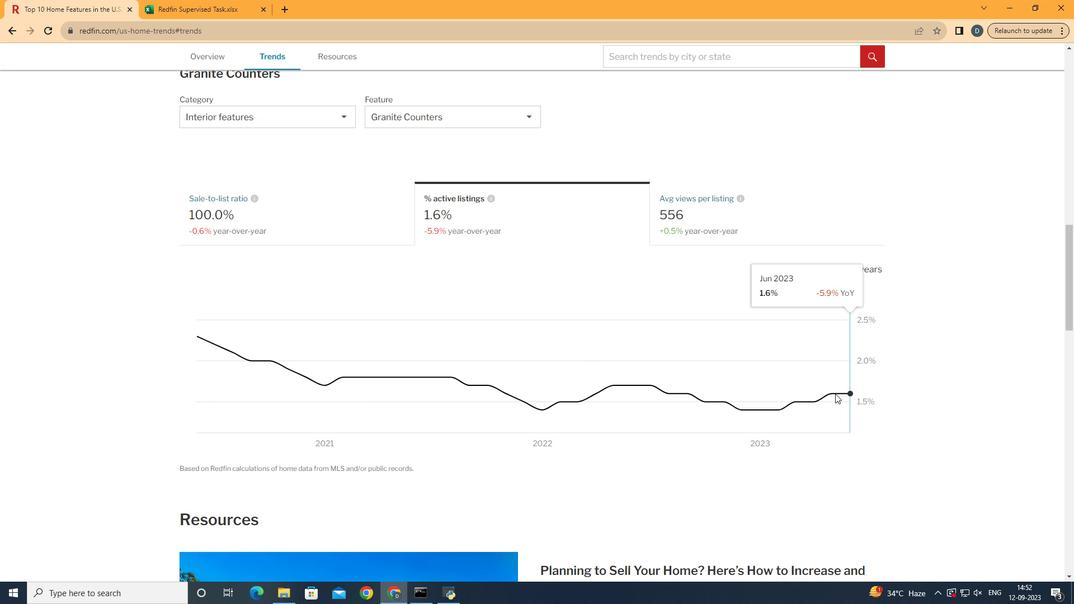 
